 Task: Add Black Garlic Wings to the cart.
Action: Mouse moved to (12, 112)
Screenshot: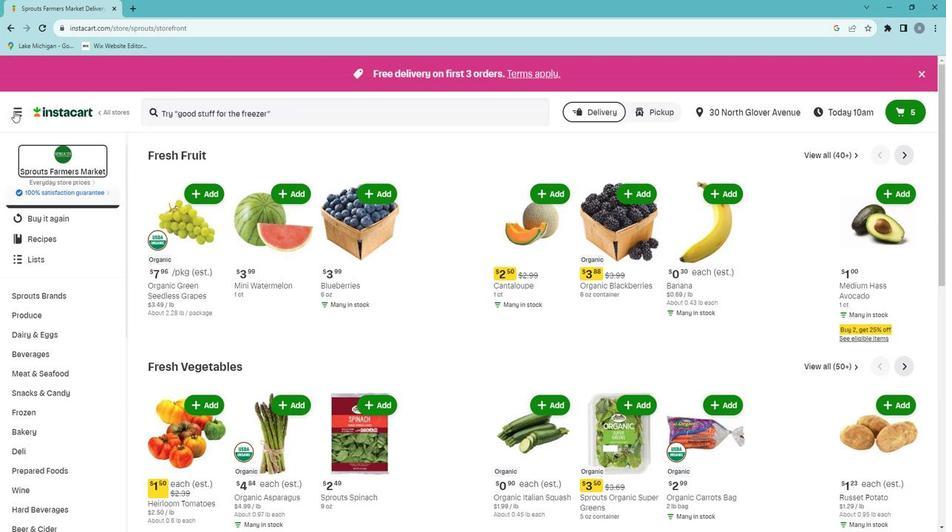 
Action: Mouse pressed left at (12, 112)
Screenshot: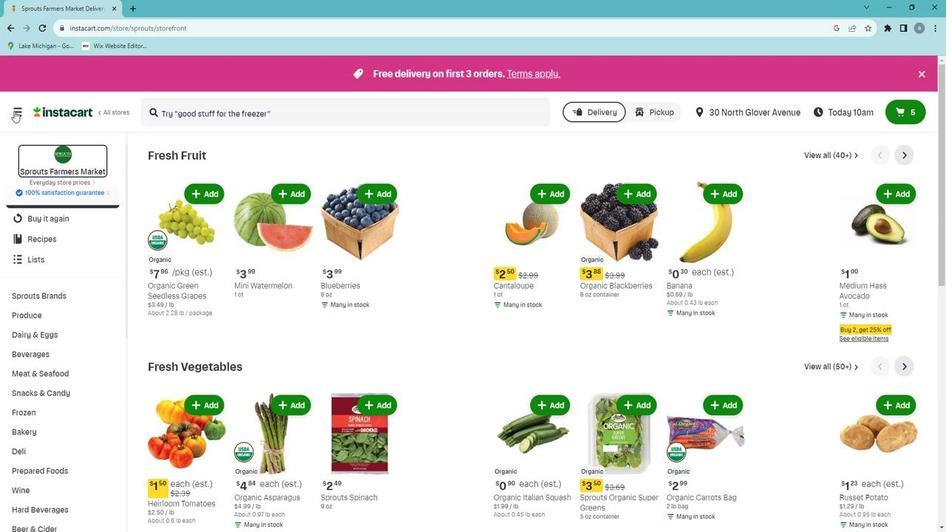 
Action: Mouse moved to (44, 287)
Screenshot: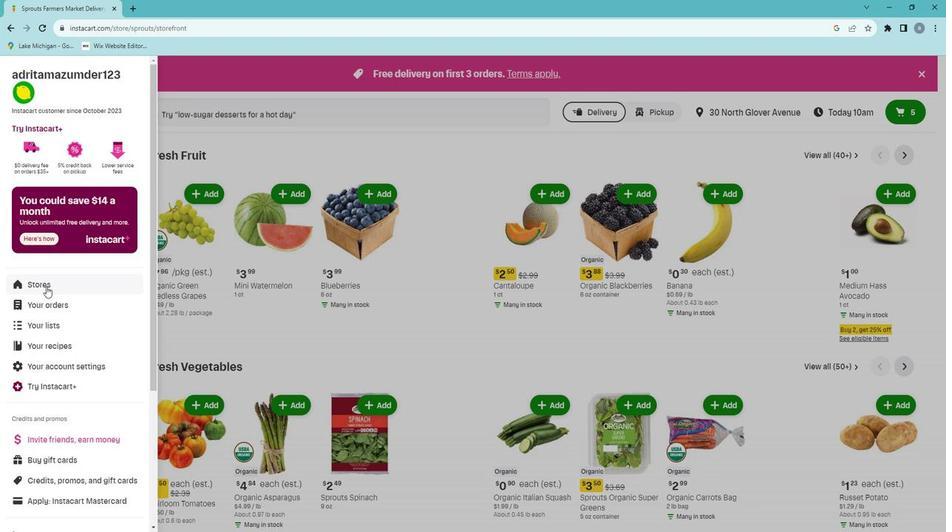 
Action: Mouse pressed left at (44, 287)
Screenshot: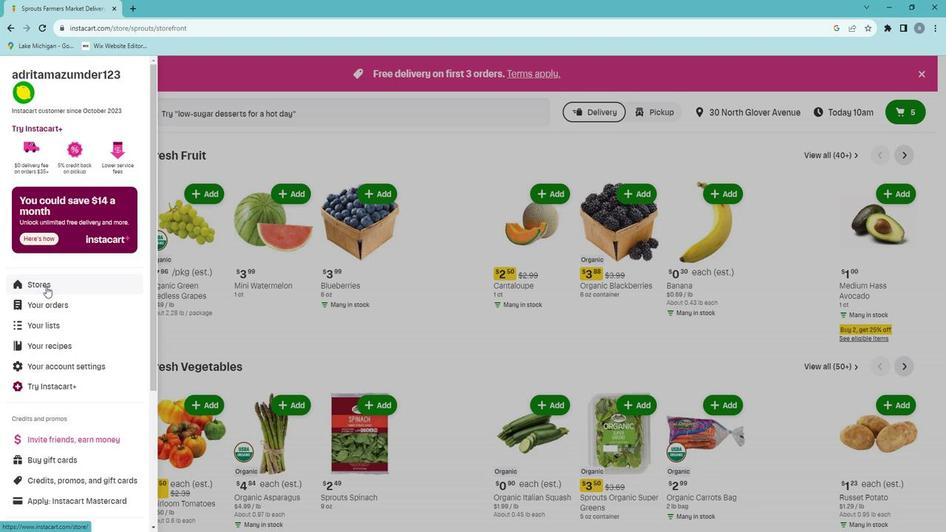 
Action: Mouse moved to (233, 123)
Screenshot: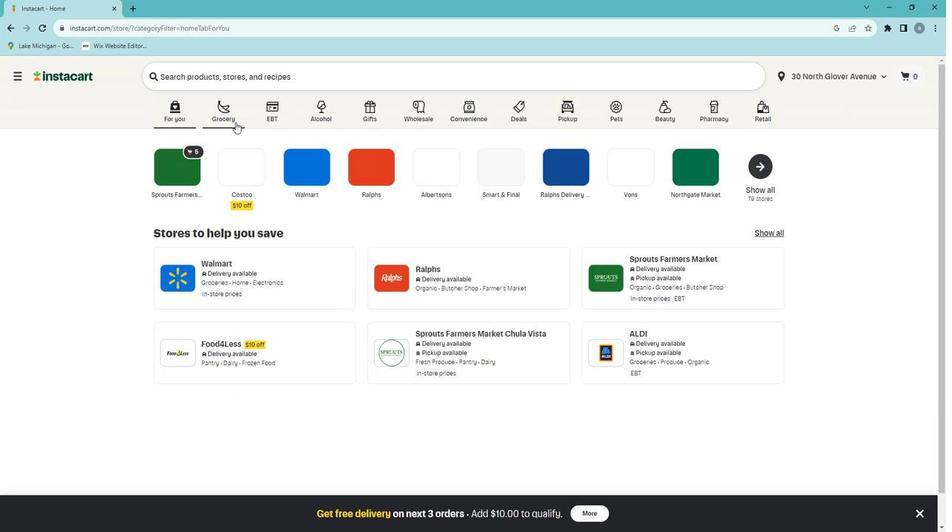 
Action: Mouse pressed left at (233, 123)
Screenshot: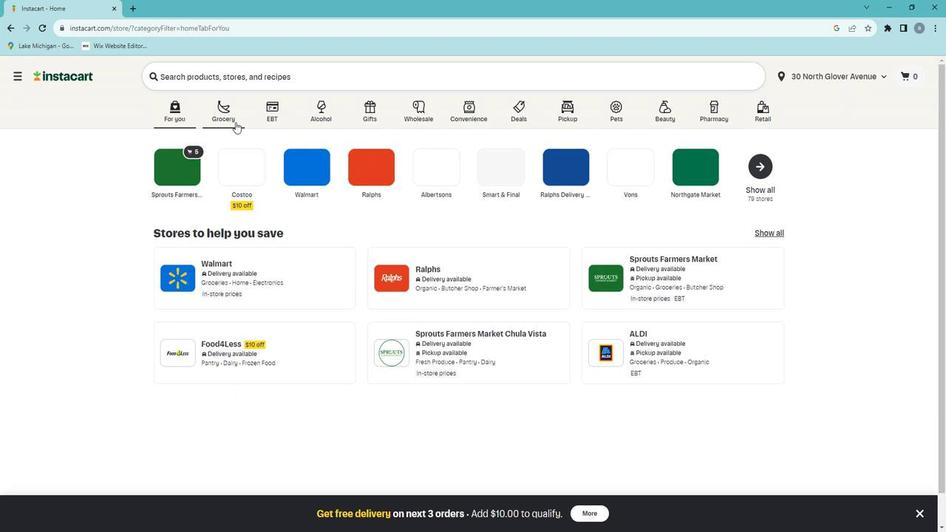 
Action: Mouse moved to (237, 300)
Screenshot: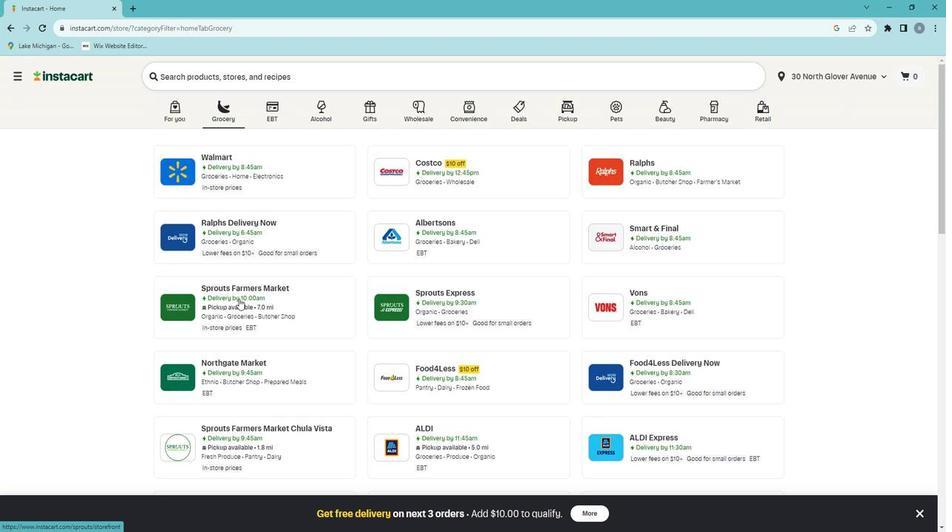 
Action: Mouse pressed left at (237, 300)
Screenshot: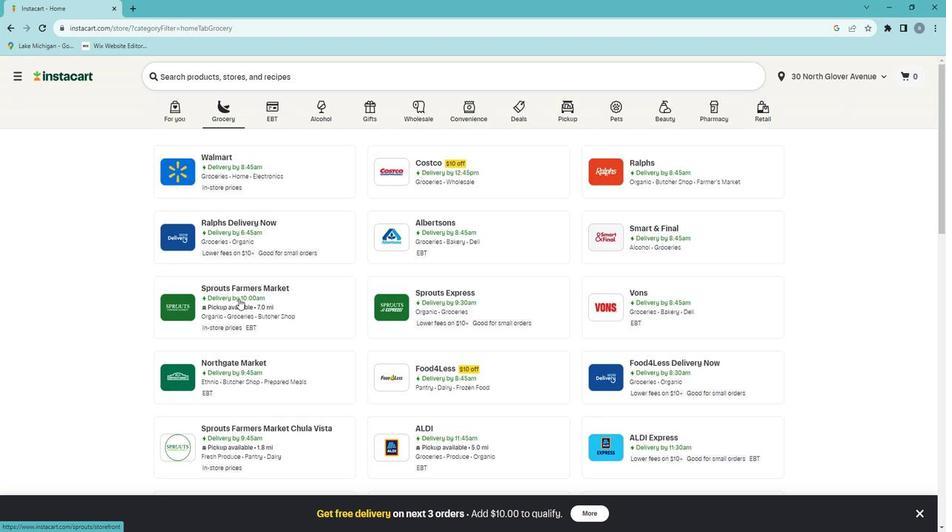 
Action: Mouse moved to (71, 432)
Screenshot: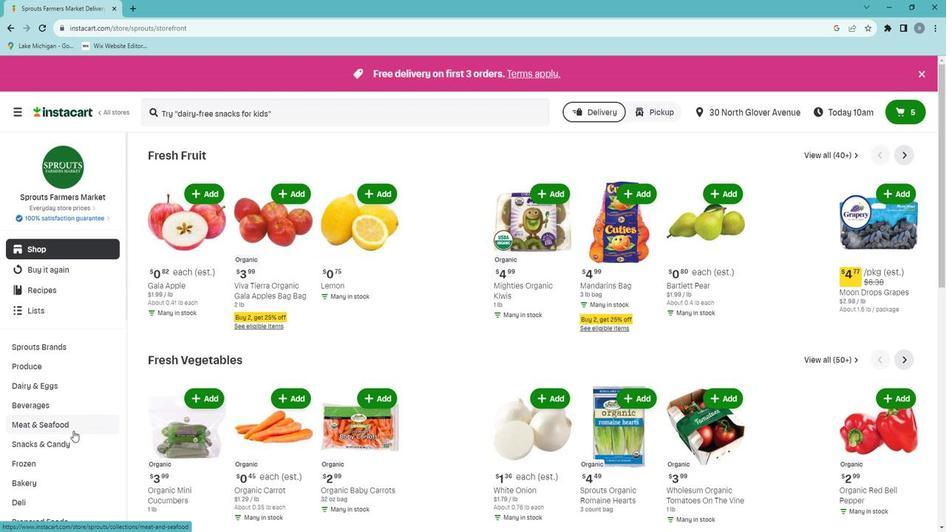 
Action: Mouse scrolled (71, 431) with delta (0, 0)
Screenshot: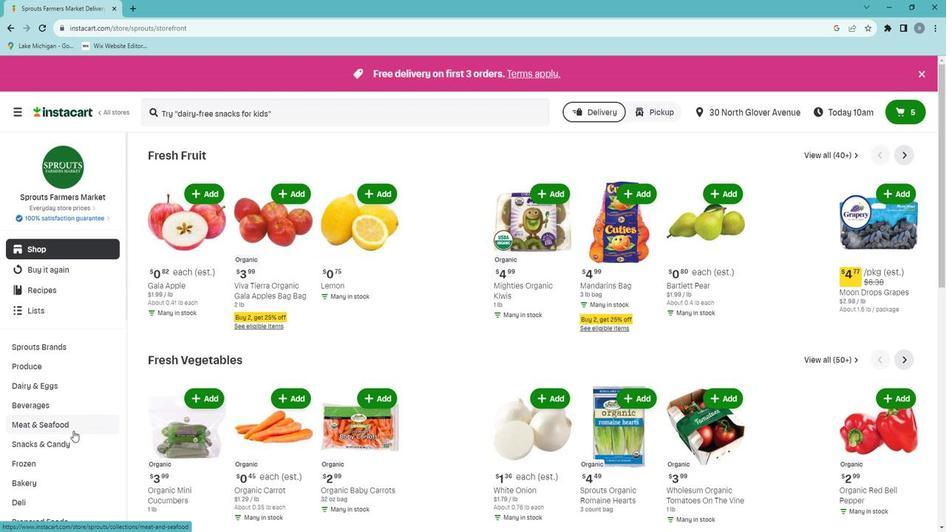 
Action: Mouse moved to (45, 473)
Screenshot: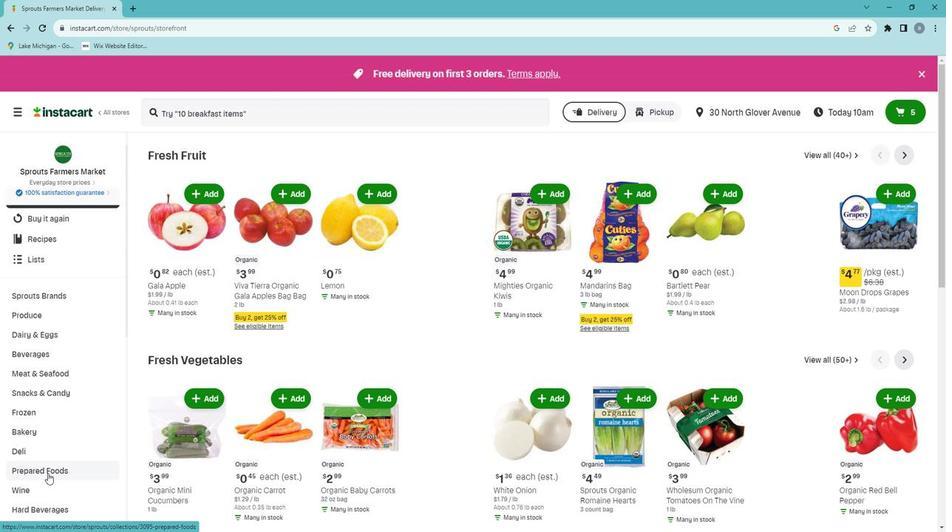 
Action: Mouse pressed left at (45, 473)
Screenshot: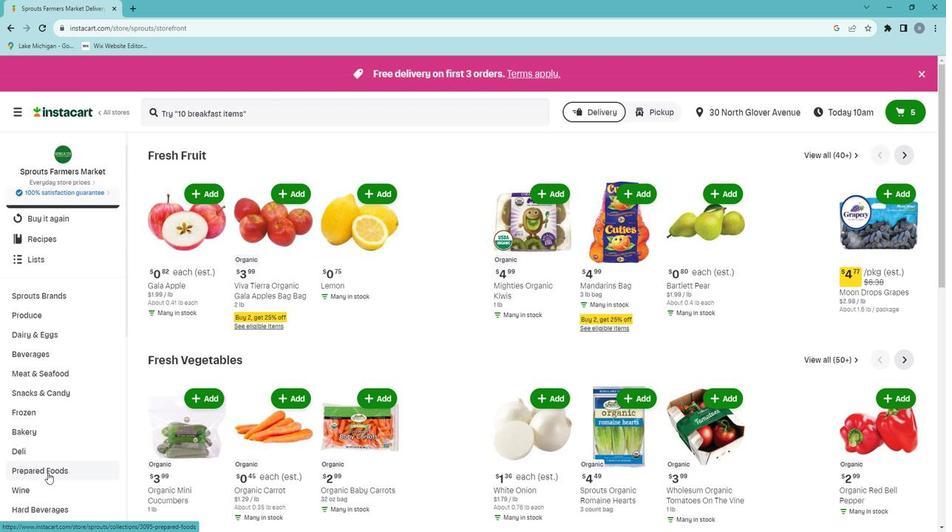 
Action: Mouse moved to (583, 180)
Screenshot: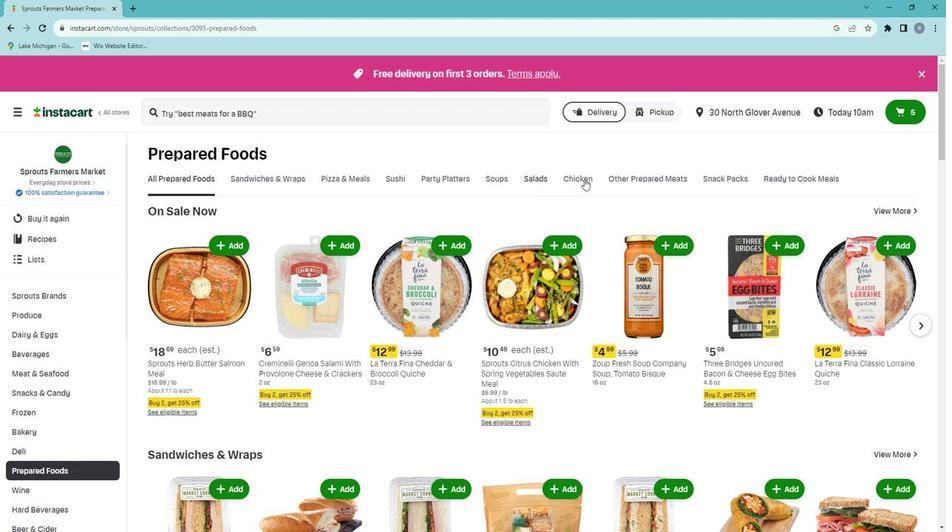 
Action: Mouse pressed left at (583, 180)
Screenshot: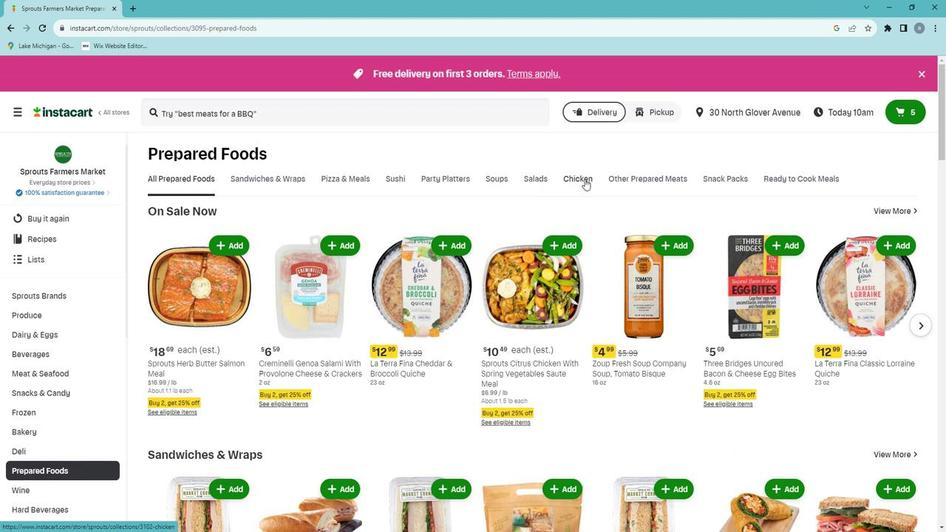
Action: Mouse moved to (340, 226)
Screenshot: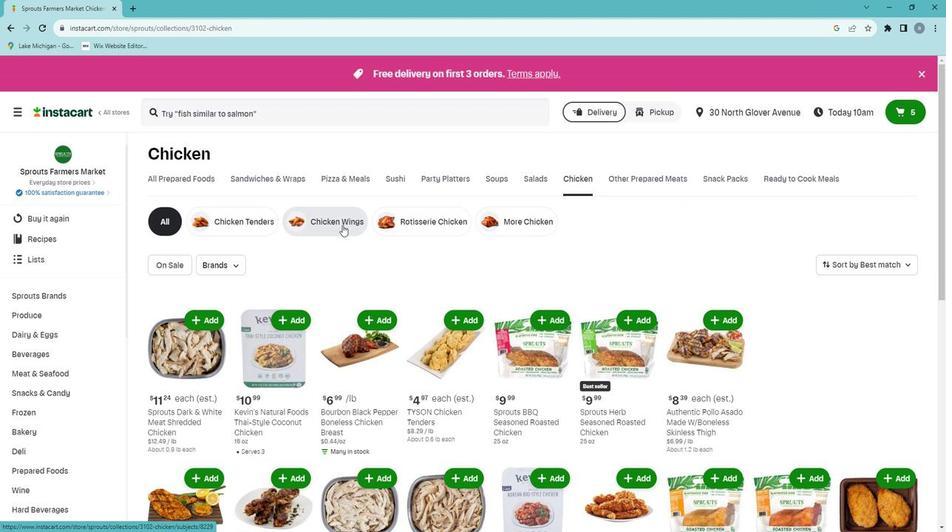 
Action: Mouse pressed left at (340, 226)
Screenshot: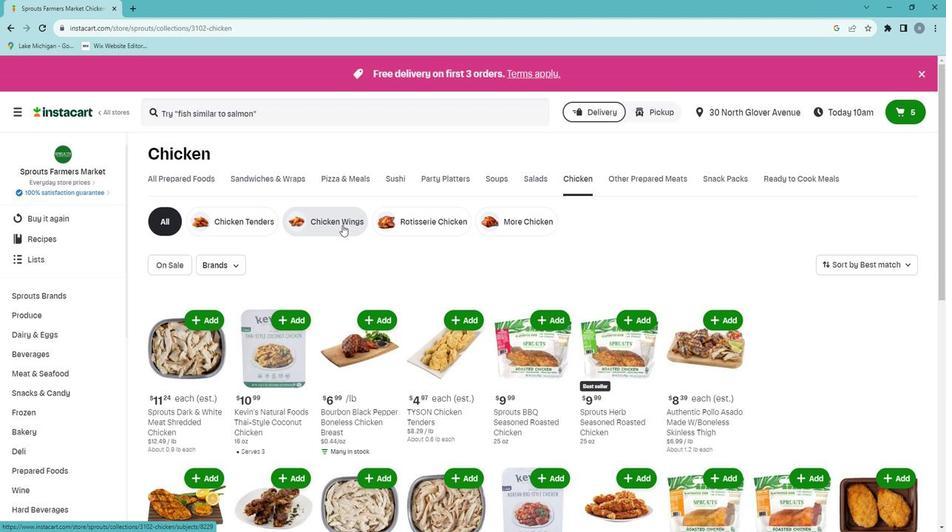 
Action: Mouse moved to (279, 319)
Screenshot: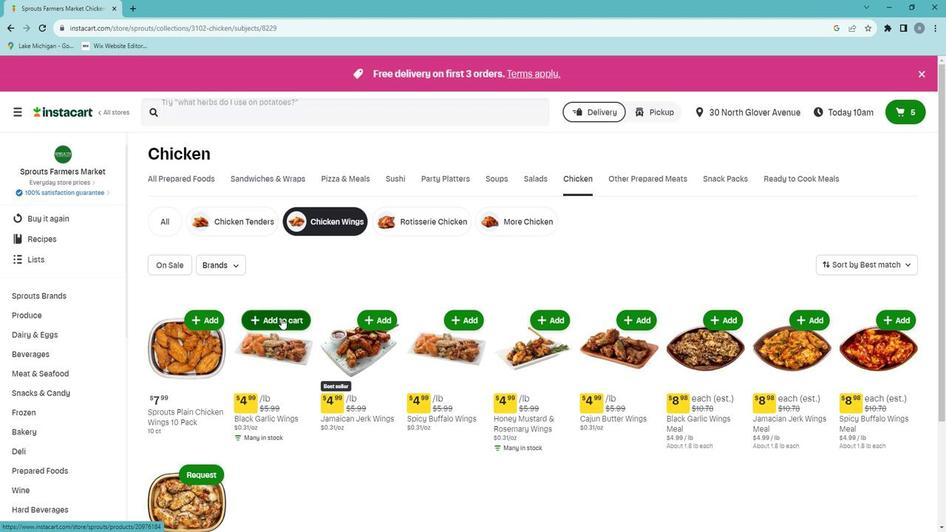 
Action: Mouse pressed left at (279, 319)
Screenshot: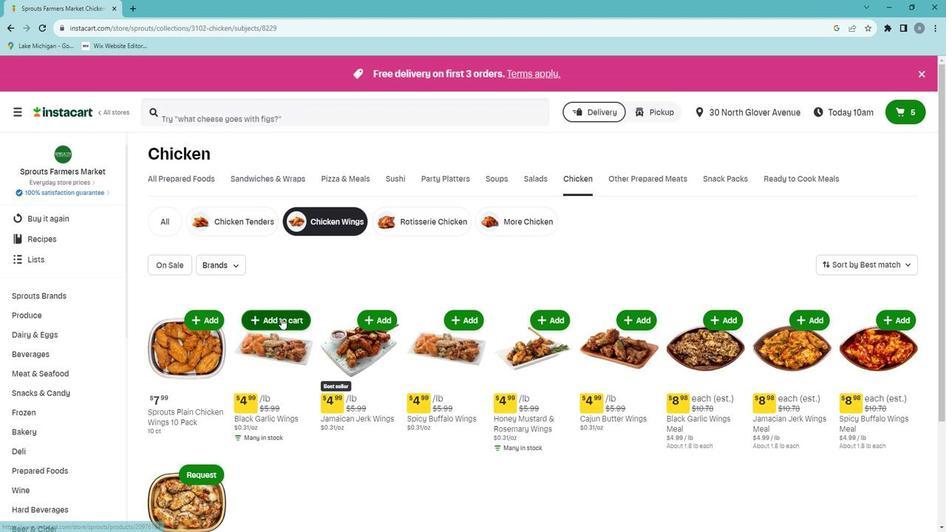 
Action: Mouse moved to (281, 322)
Screenshot: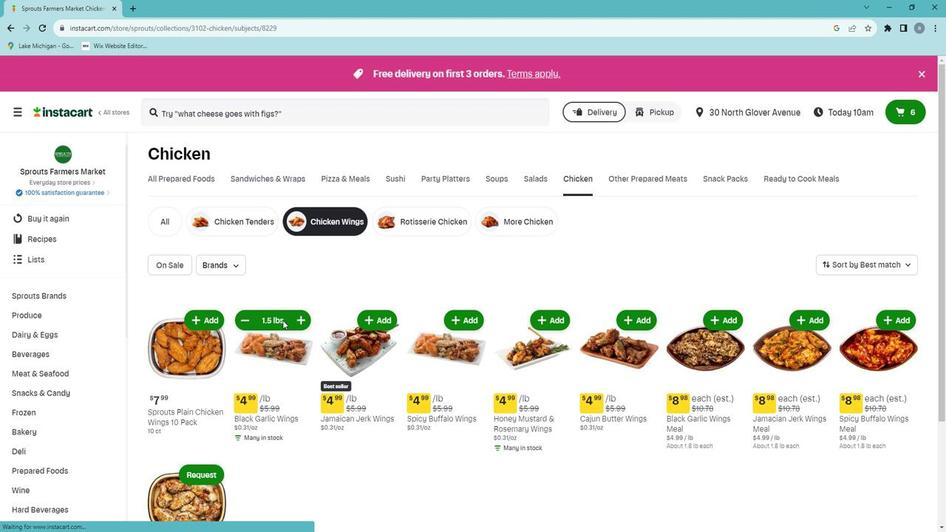
